 Task: Check the median sale price of all home types in the last 5 years.
Action: Mouse moved to (567, 58)
Screenshot: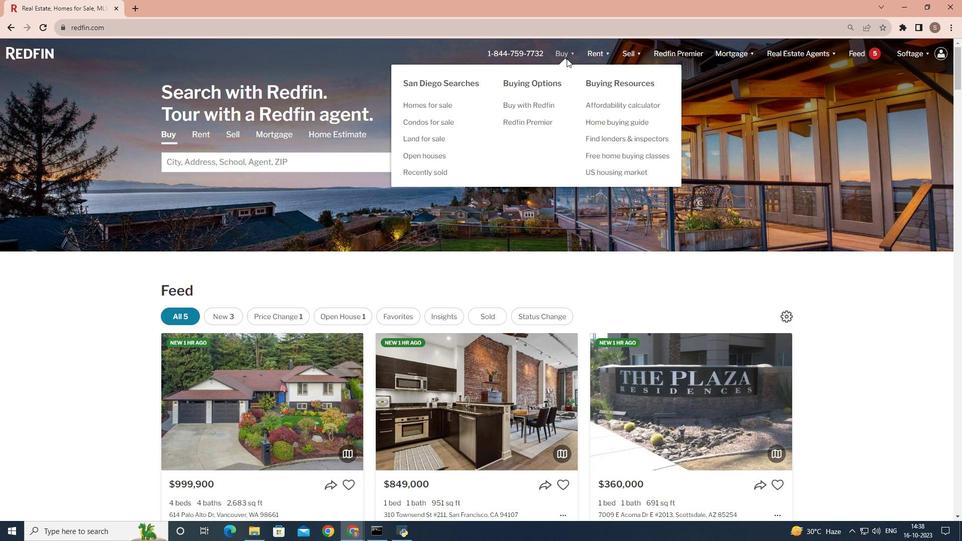 
Action: Mouse pressed left at (567, 58)
Screenshot: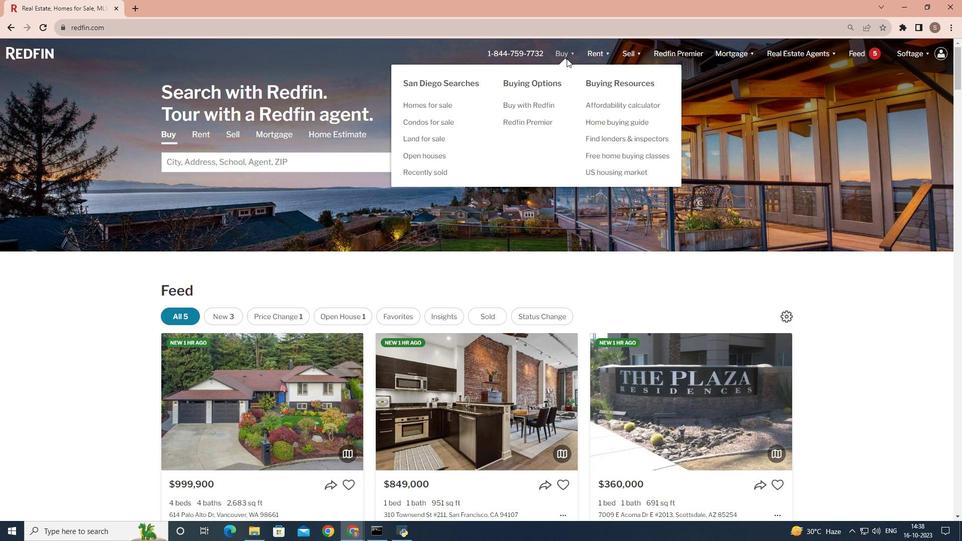 
Action: Mouse moved to (565, 46)
Screenshot: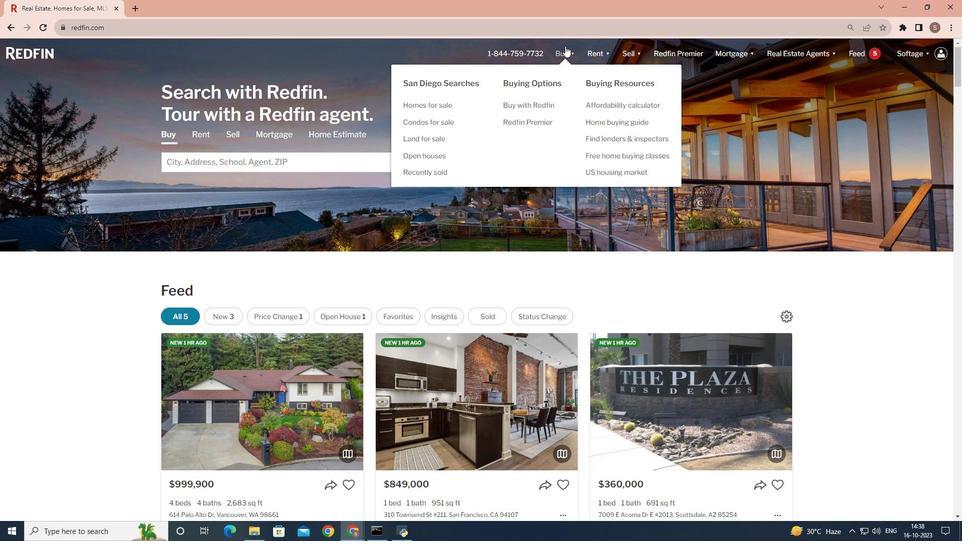 
Action: Mouse pressed left at (565, 46)
Screenshot: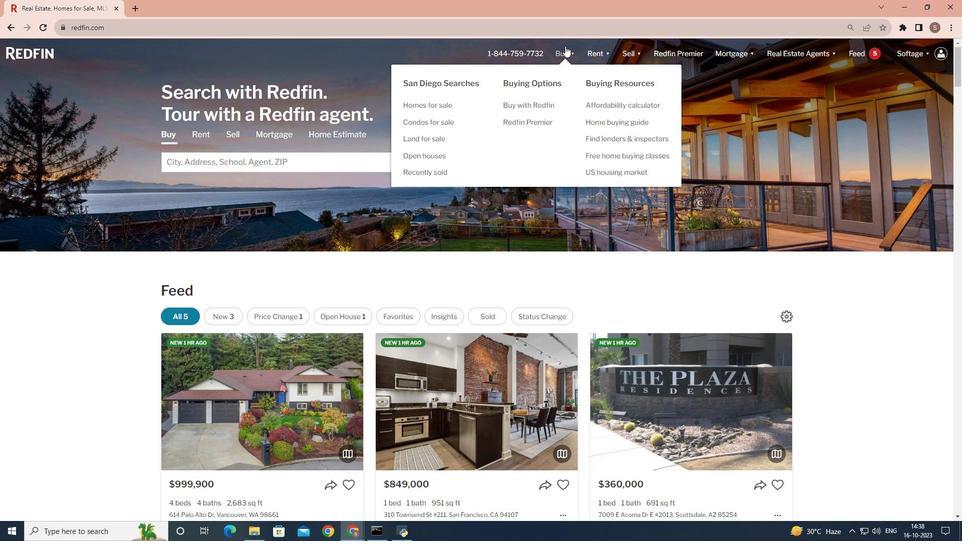 
Action: Mouse moved to (228, 211)
Screenshot: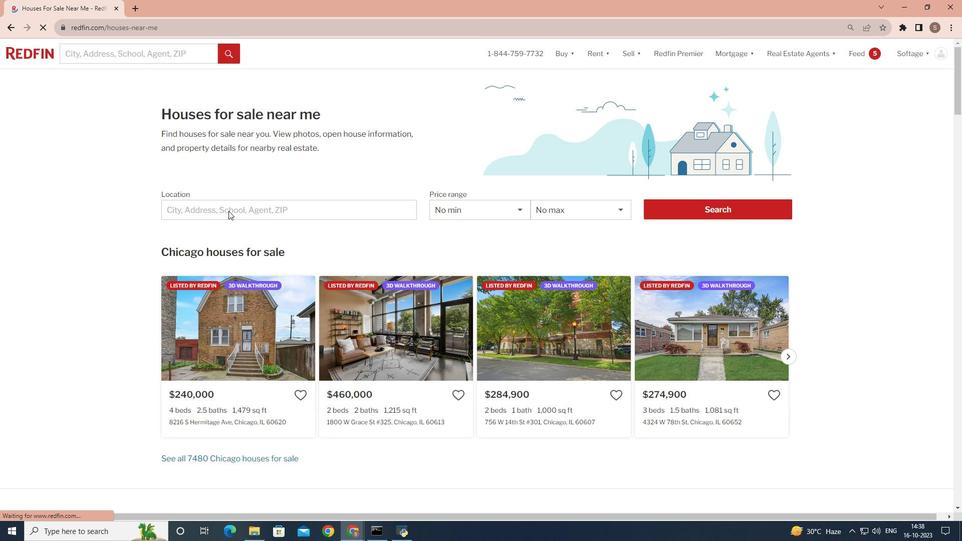 
Action: Mouse pressed left at (228, 211)
Screenshot: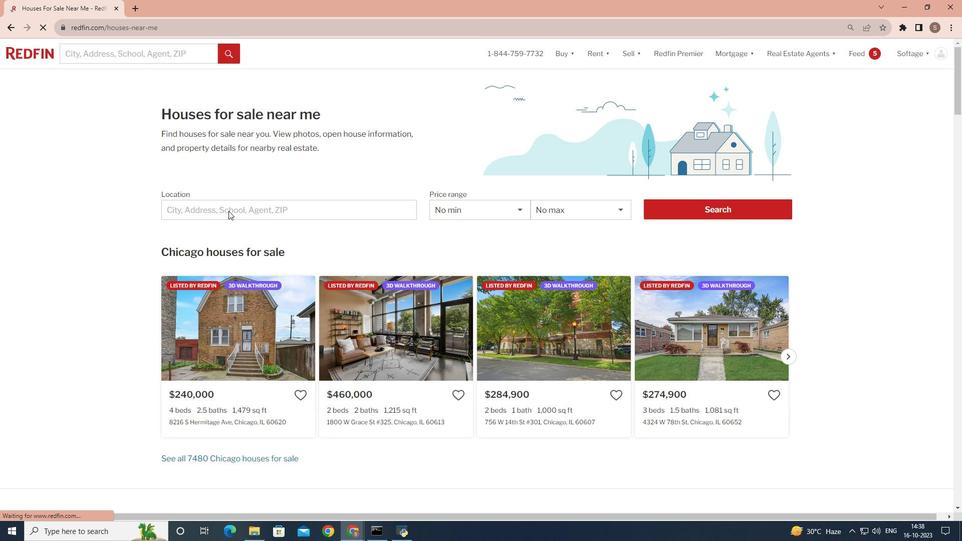 
Action: Mouse moved to (210, 207)
Screenshot: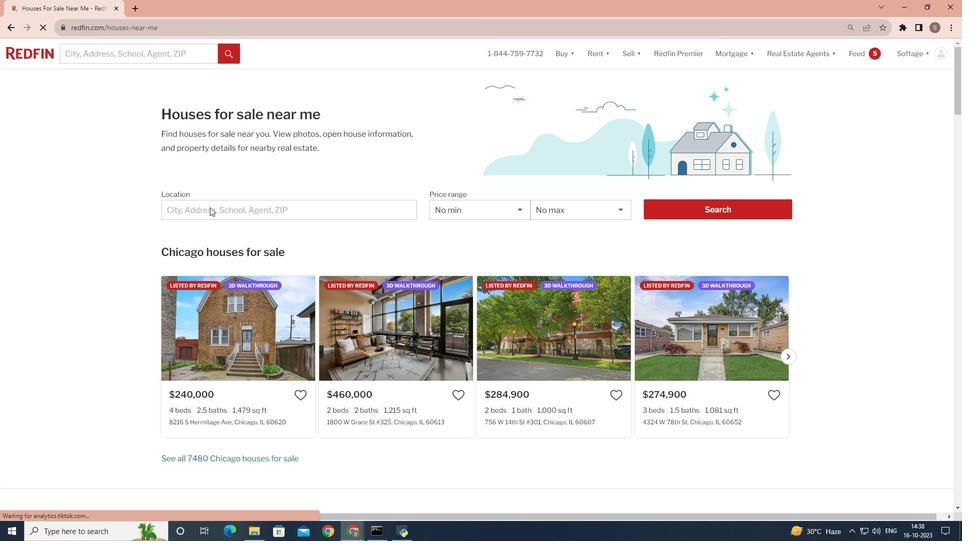 
Action: Mouse pressed left at (210, 207)
Screenshot: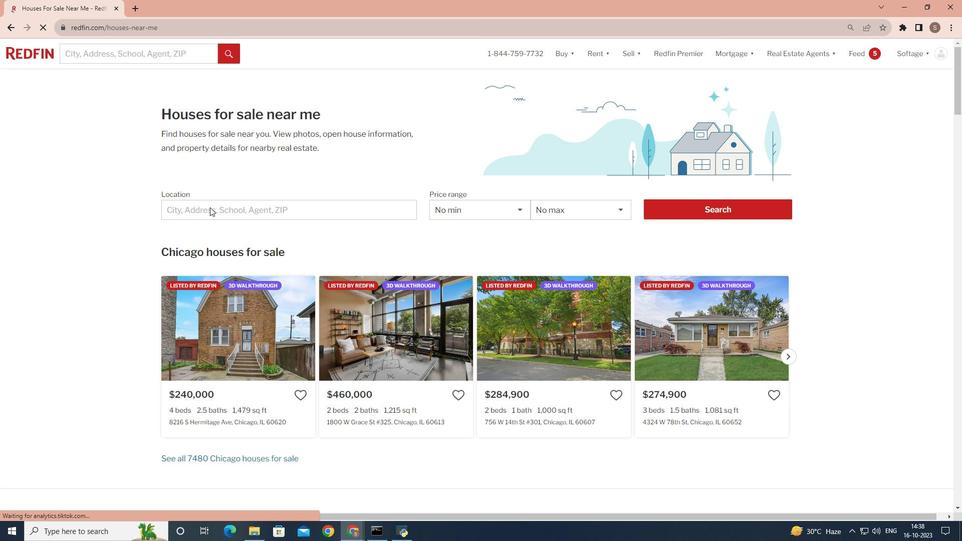 
Action: Mouse pressed left at (210, 207)
Screenshot: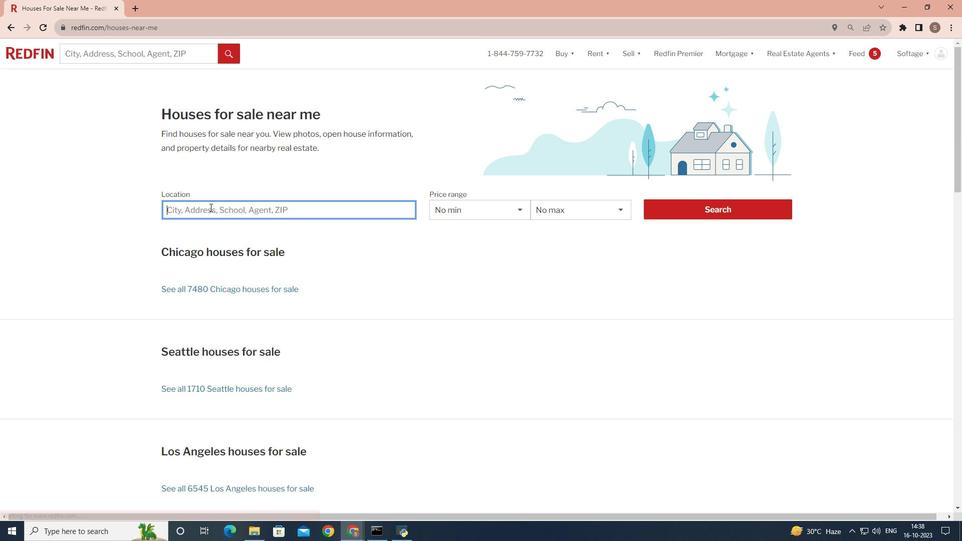 
Action: Key pressed <Key.shift>San<Key.space><Key.shift>Diego
Screenshot: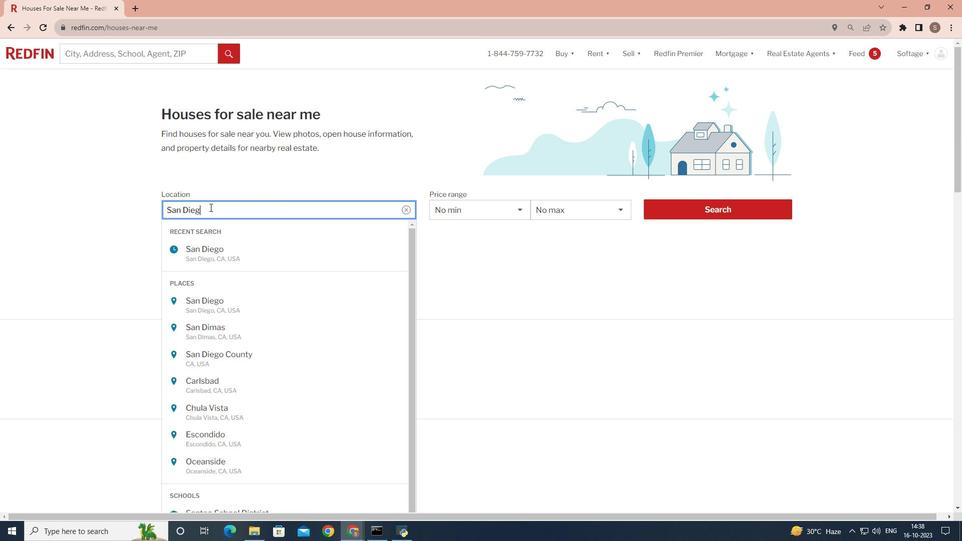 
Action: Mouse moved to (737, 209)
Screenshot: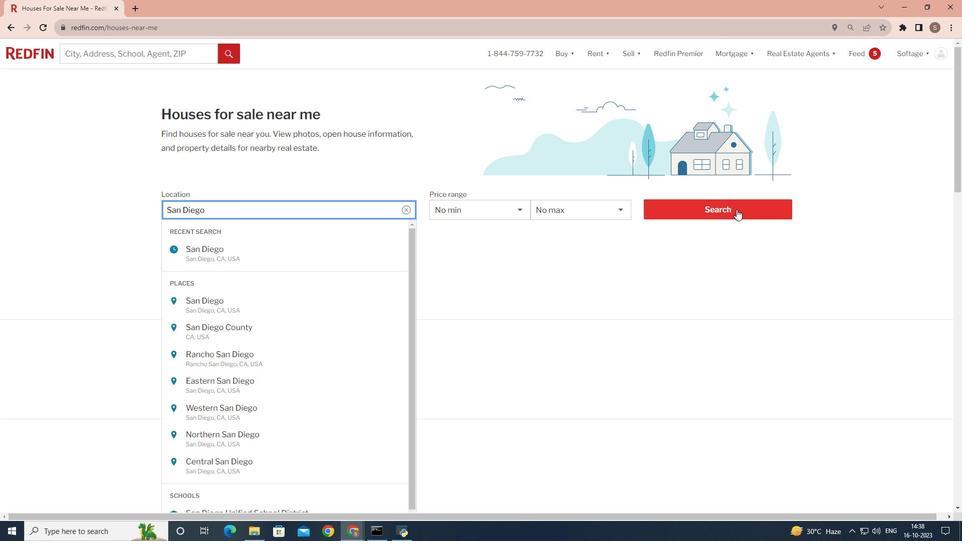 
Action: Mouse pressed left at (737, 209)
Screenshot: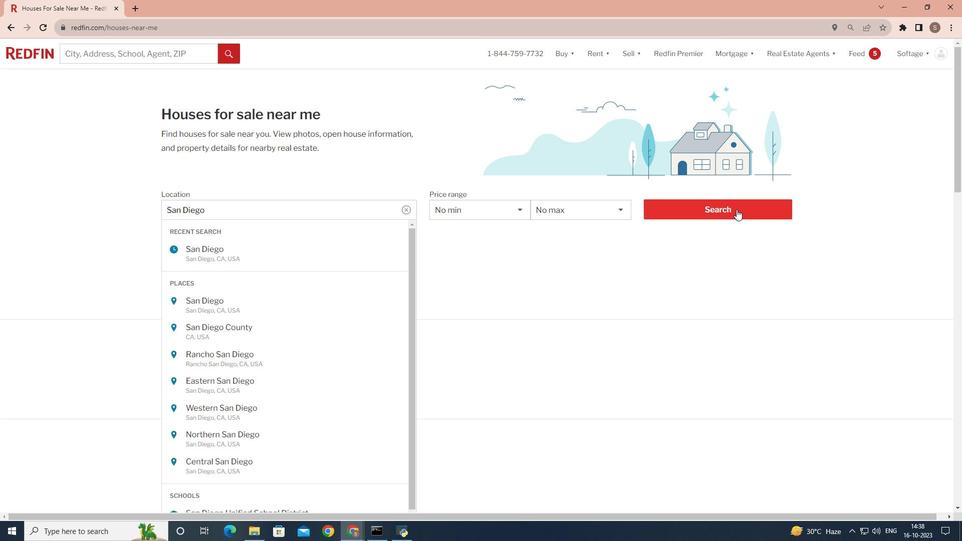 
Action: Mouse moved to (731, 203)
Screenshot: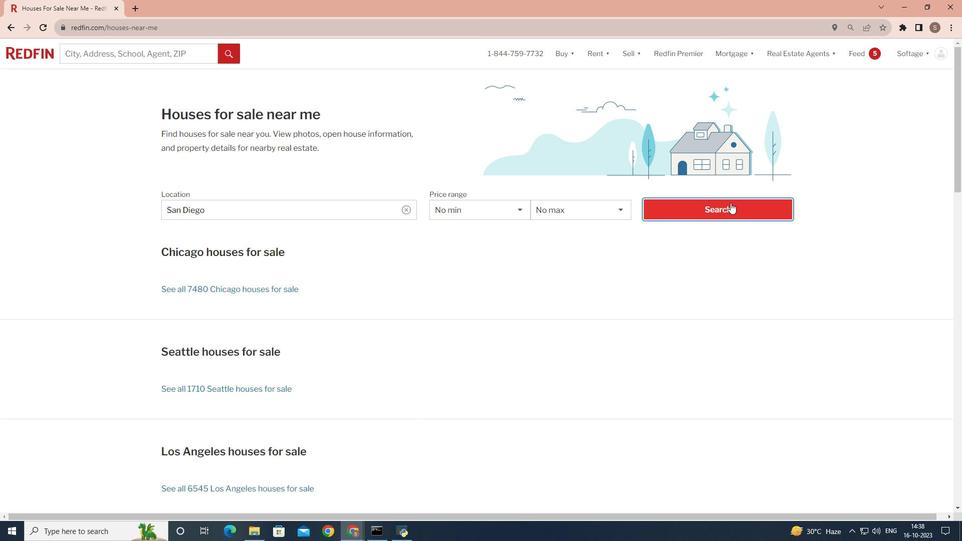 
Action: Mouse pressed left at (731, 203)
Screenshot: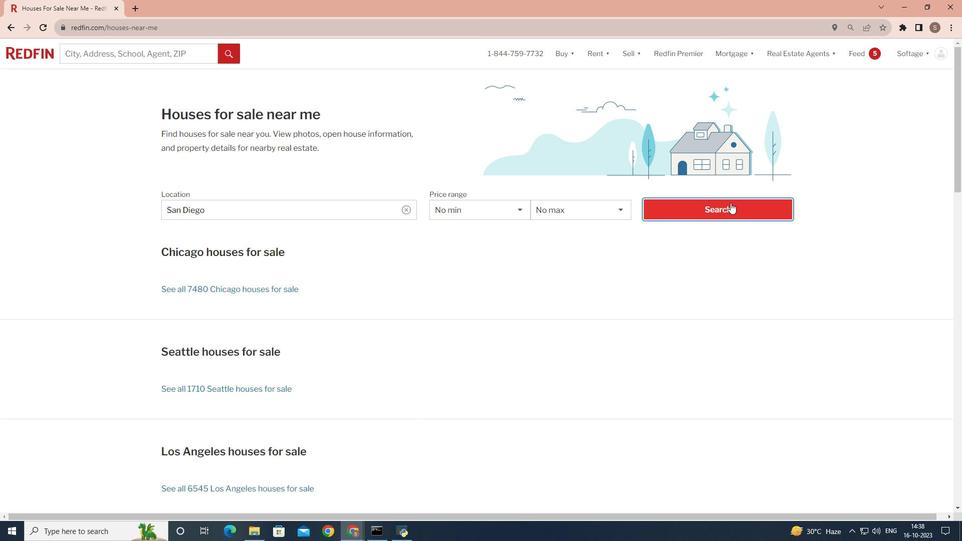 
Action: Mouse moved to (845, 88)
Screenshot: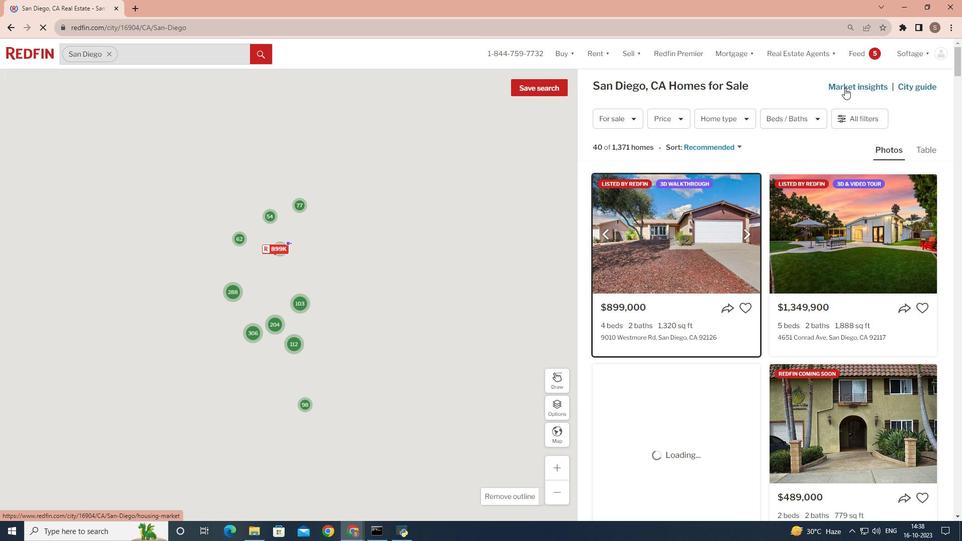 
Action: Mouse pressed left at (845, 88)
Screenshot: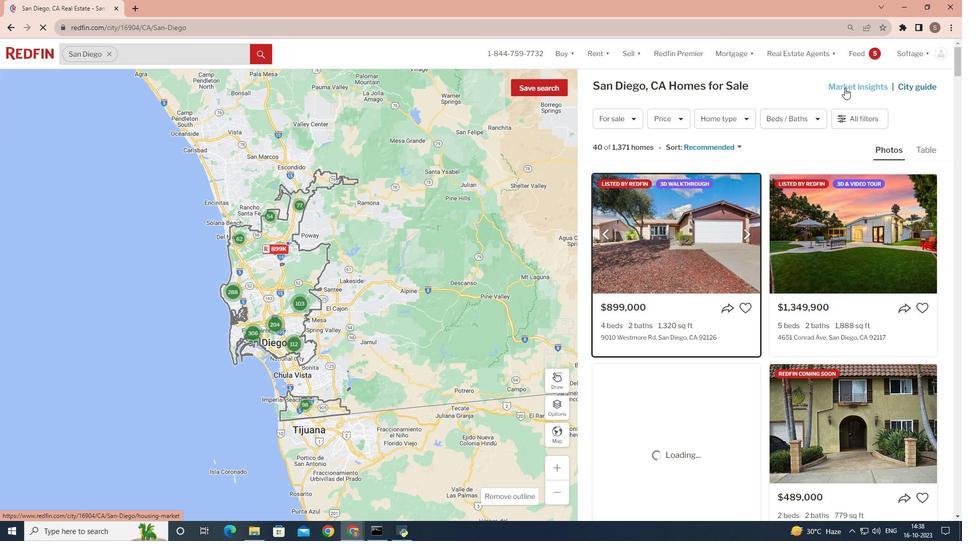 
Action: Mouse moved to (191, 175)
Screenshot: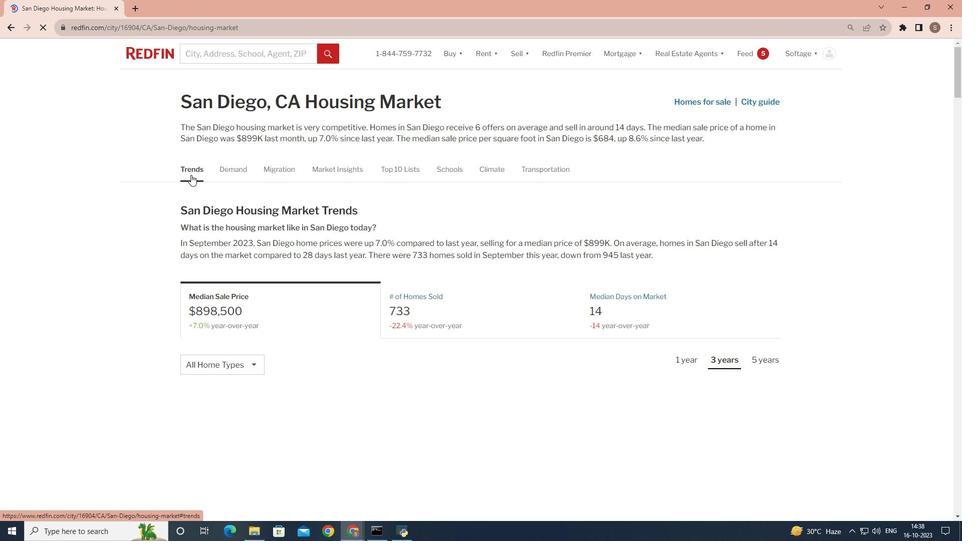 
Action: Mouse pressed left at (191, 175)
Screenshot: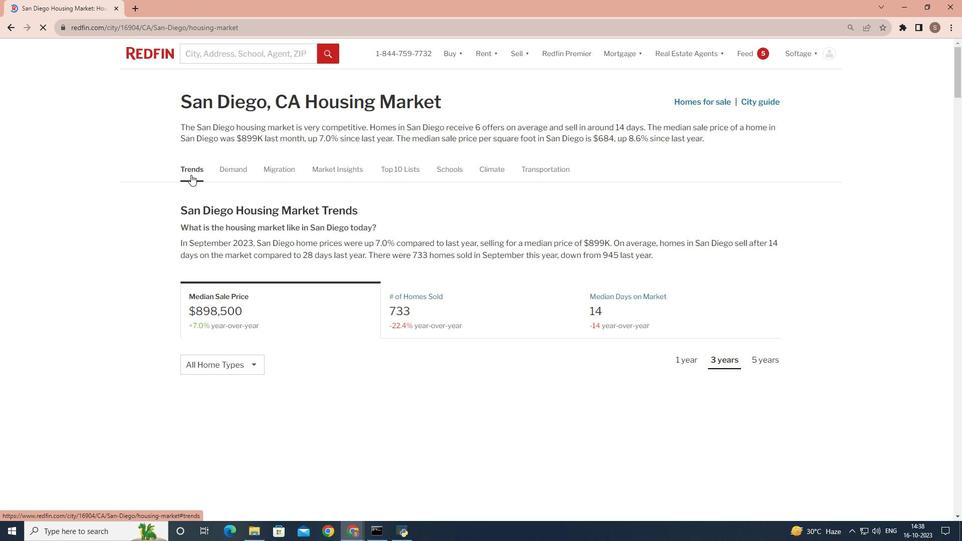 
Action: Mouse moved to (254, 191)
Screenshot: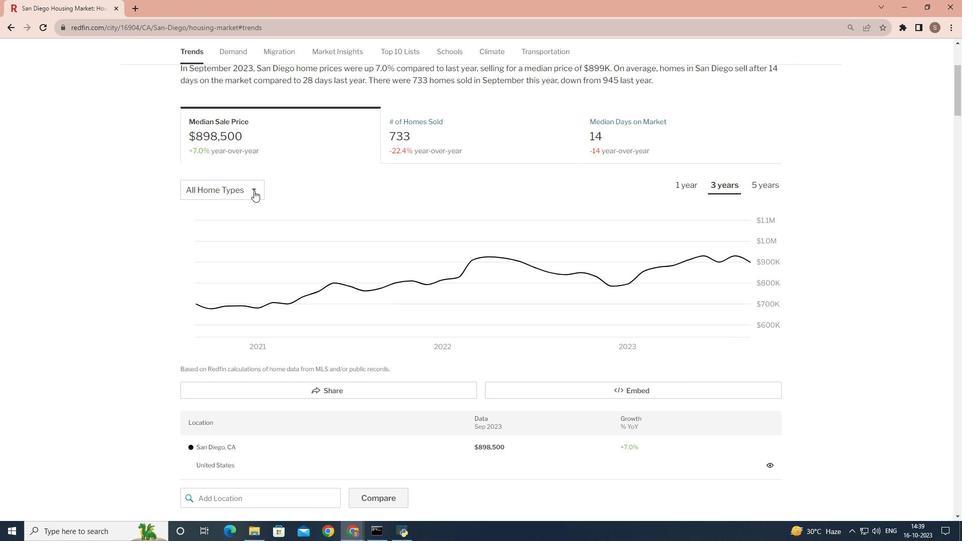 
Action: Mouse pressed left at (254, 191)
Screenshot: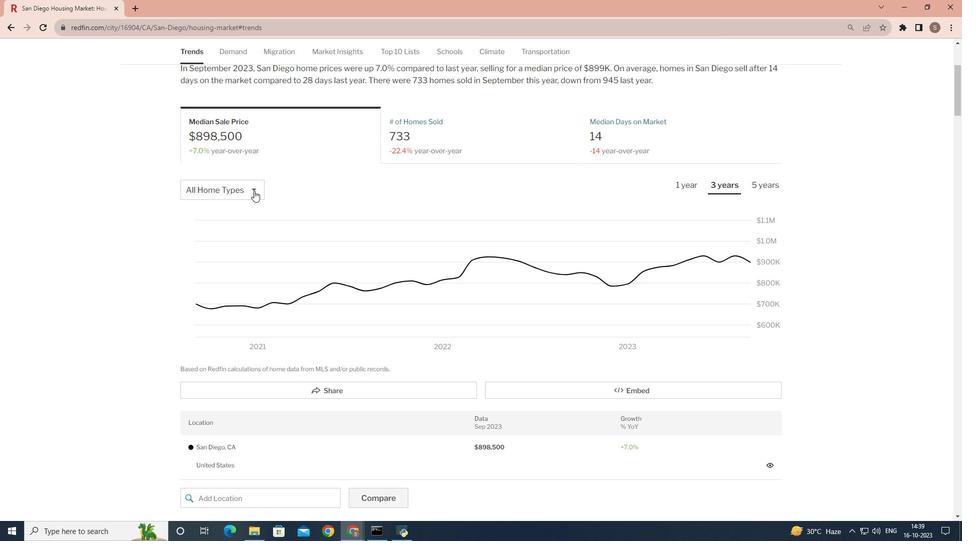 
Action: Mouse moved to (247, 211)
Screenshot: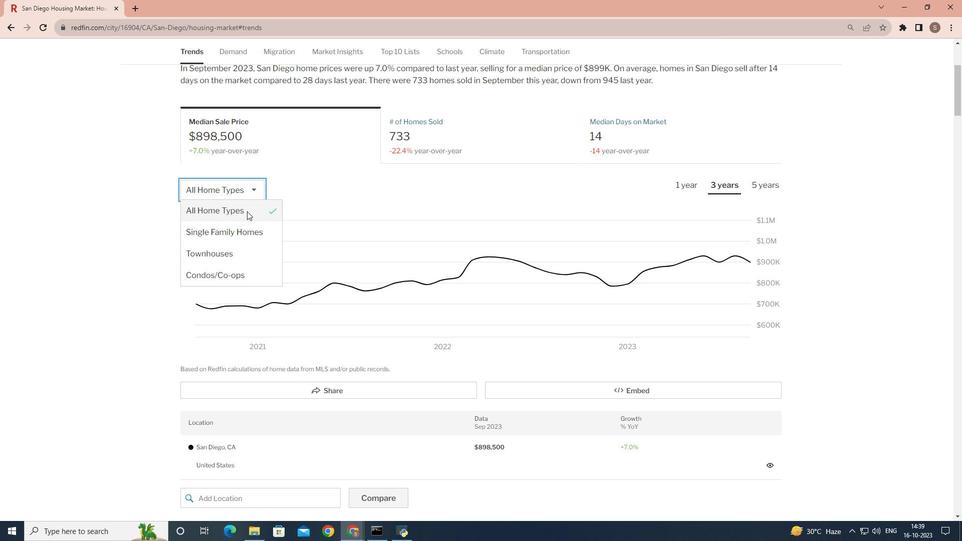 
Action: Mouse pressed left at (247, 211)
Screenshot: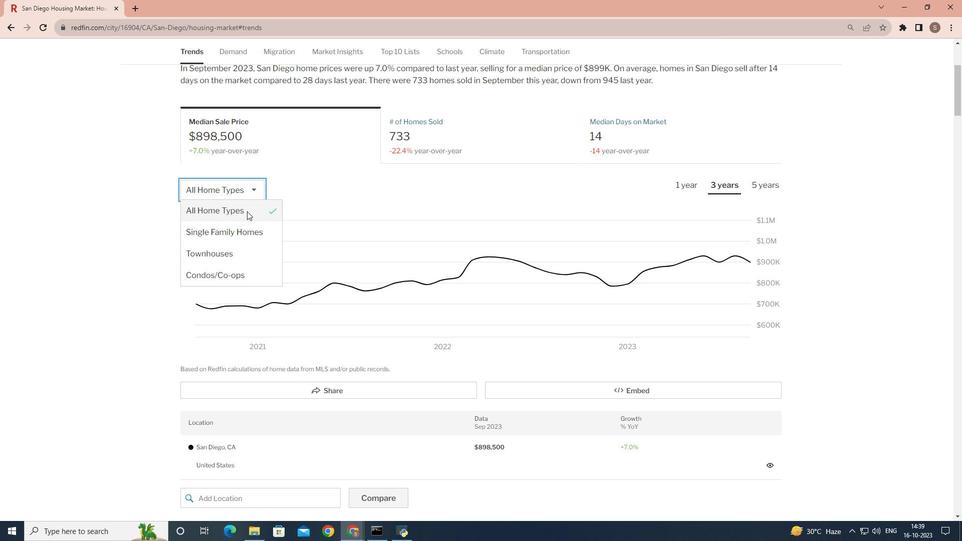 
Action: Mouse moved to (764, 186)
Screenshot: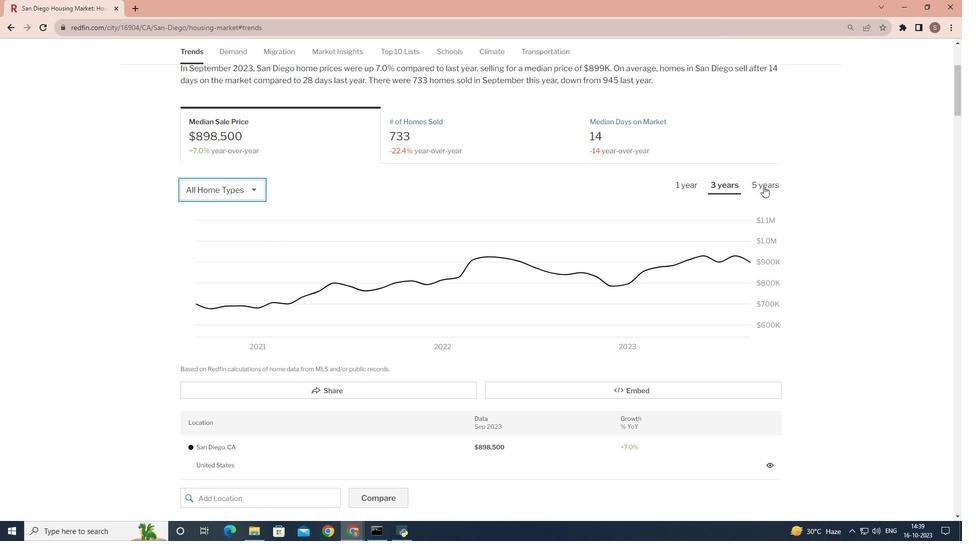 
Action: Mouse pressed left at (764, 186)
Screenshot: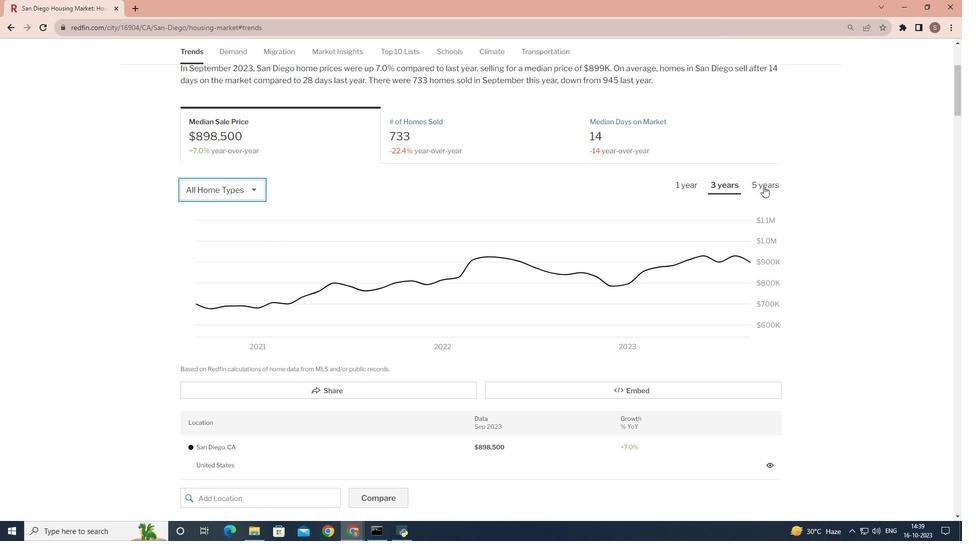 
Action: Mouse moved to (738, 196)
Screenshot: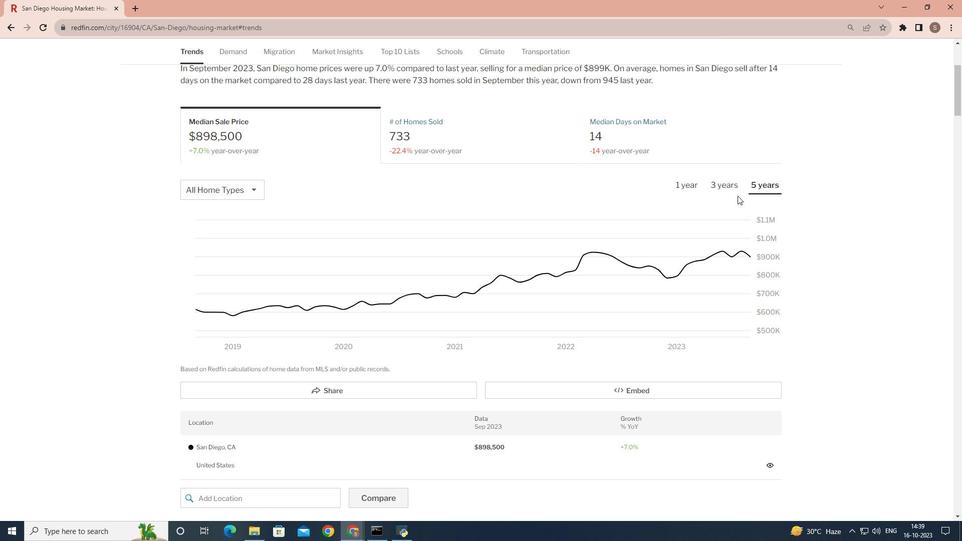 
